 Task: Search the place "Arrow Point".
Action: Mouse moved to (282, 236)
Screenshot: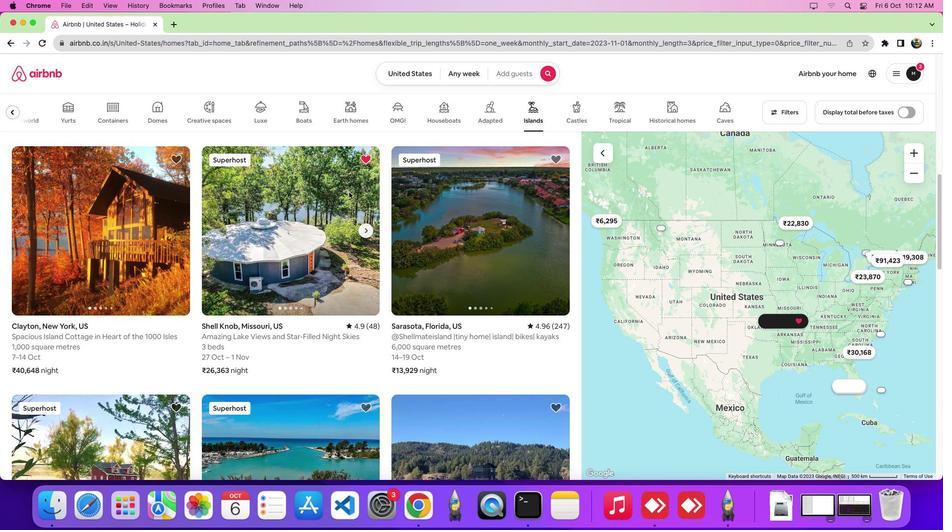 
Action: Mouse pressed left at (282, 236)
Screenshot: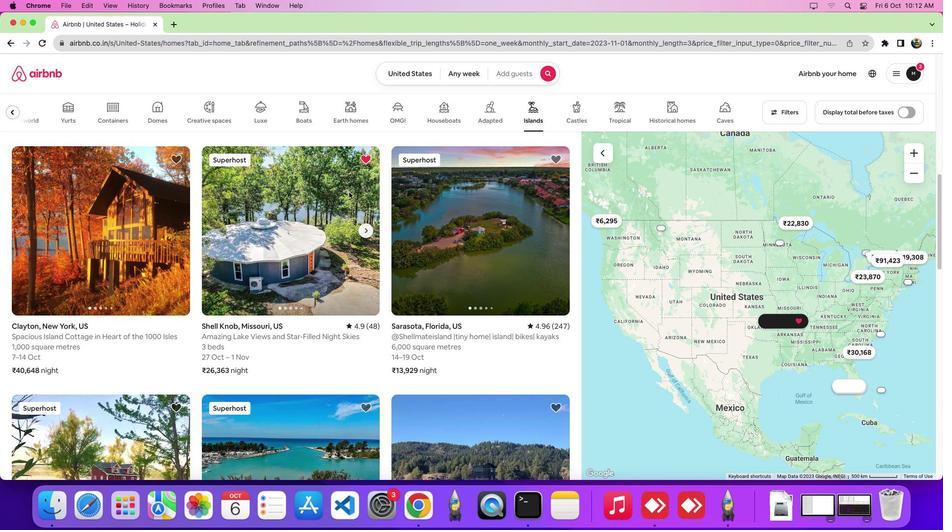 
Action: Mouse moved to (308, 285)
Screenshot: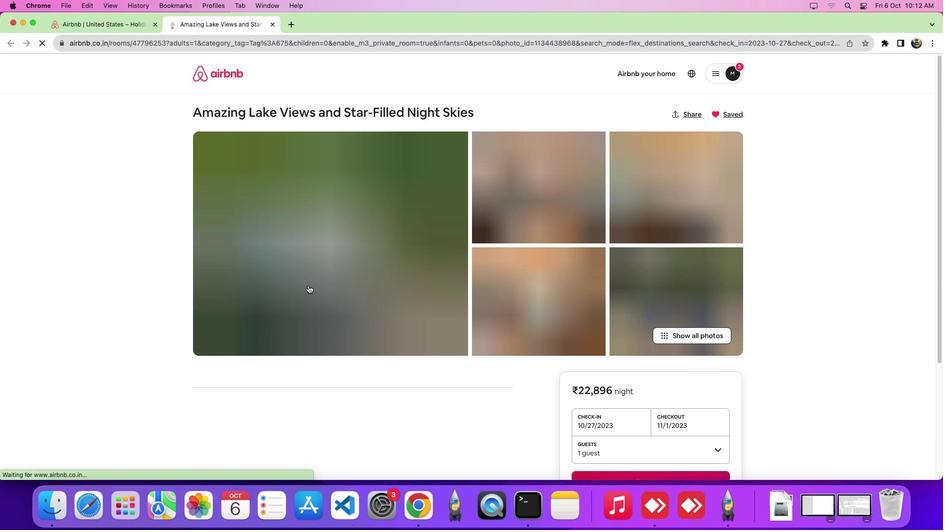 
Action: Mouse scrolled (308, 285) with delta (0, 0)
Screenshot: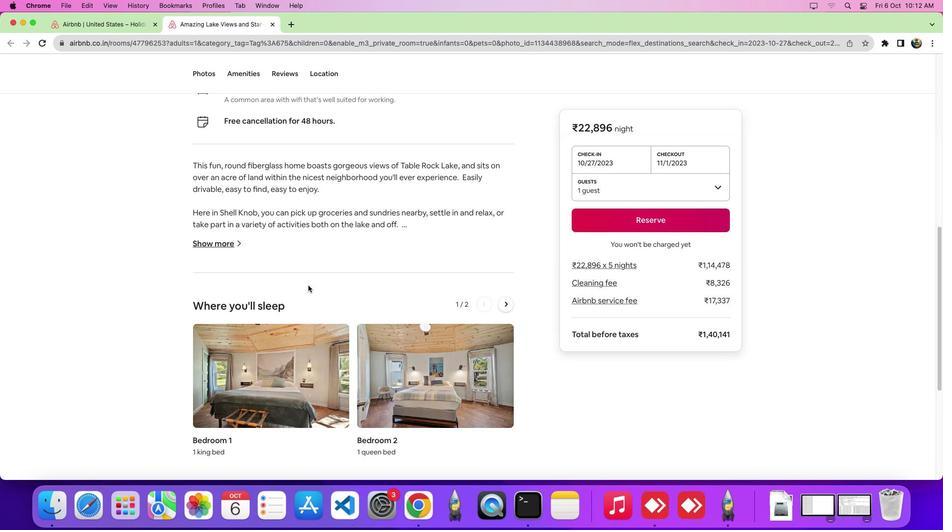 
Action: Mouse scrolled (308, 285) with delta (0, 0)
Screenshot: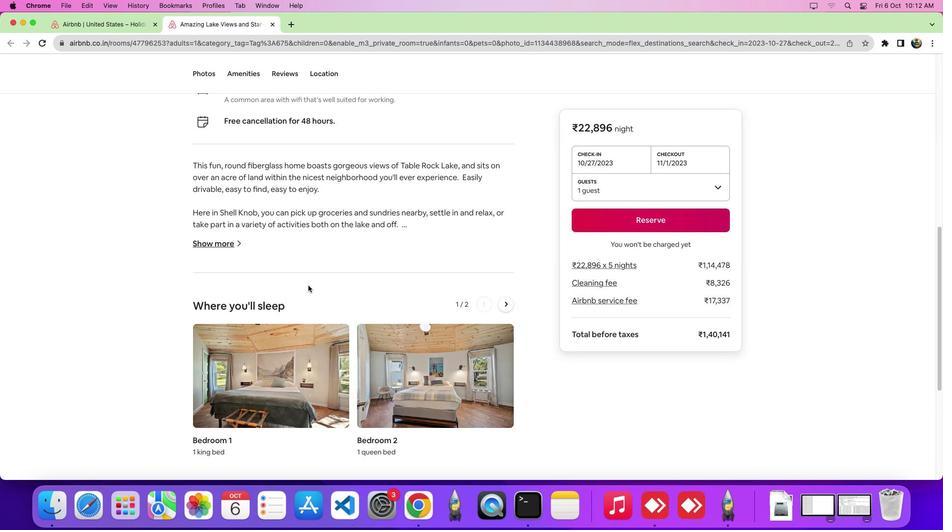 
Action: Mouse scrolled (308, 285) with delta (0, -3)
Screenshot: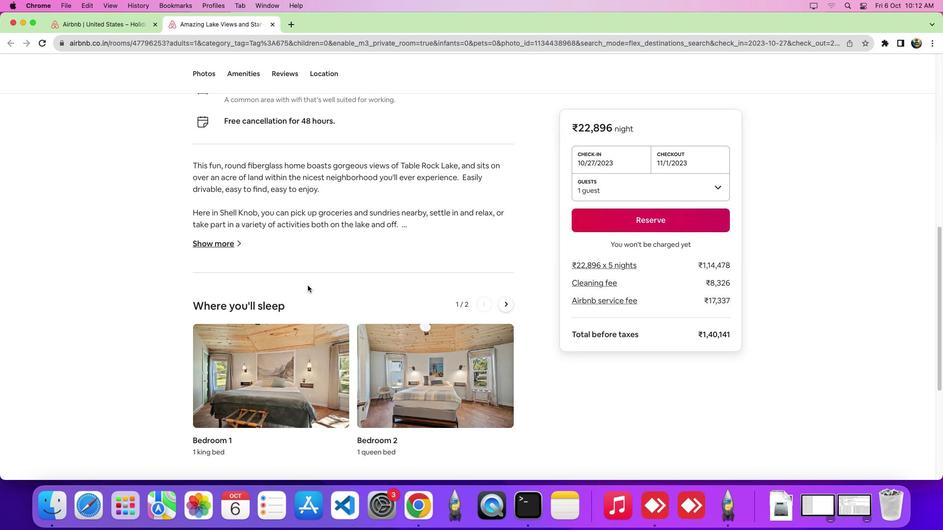 
Action: Mouse scrolled (308, 285) with delta (0, -5)
Screenshot: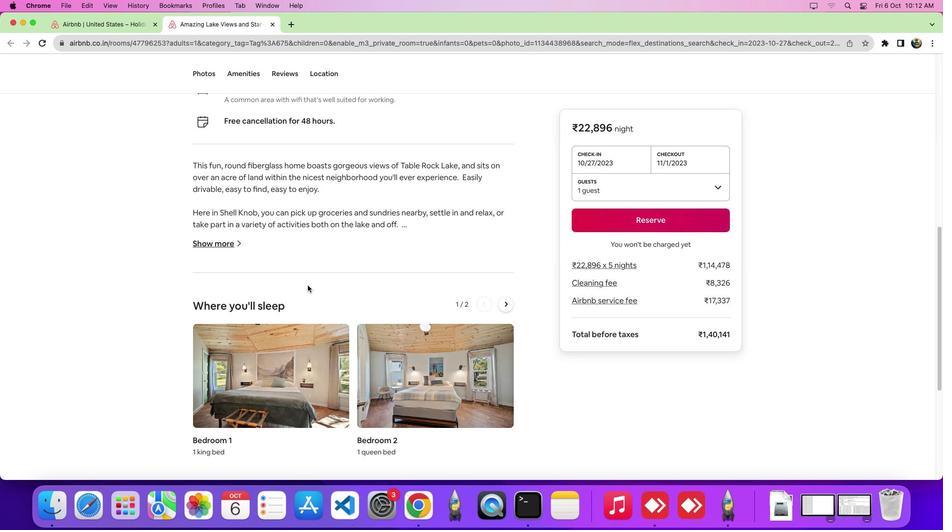
Action: Mouse scrolled (308, 285) with delta (0, -6)
Screenshot: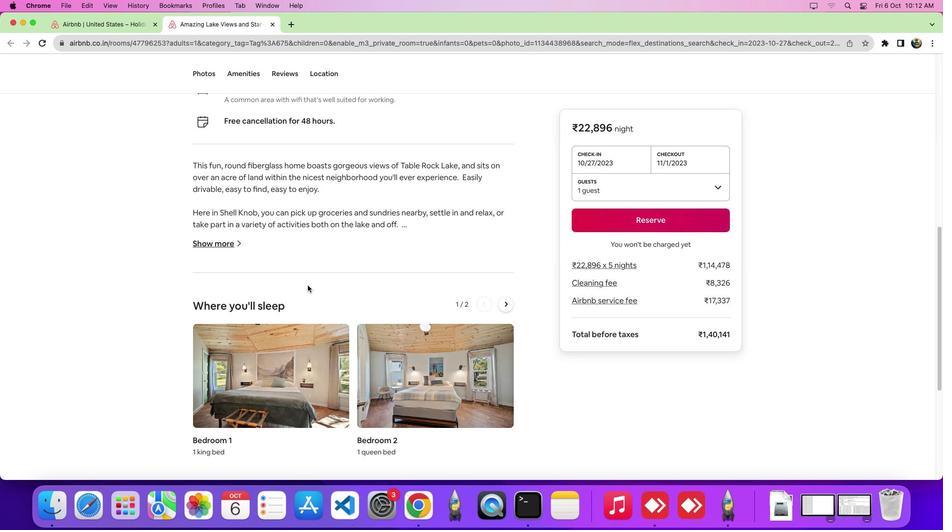 
Action: Mouse moved to (308, 285)
Screenshot: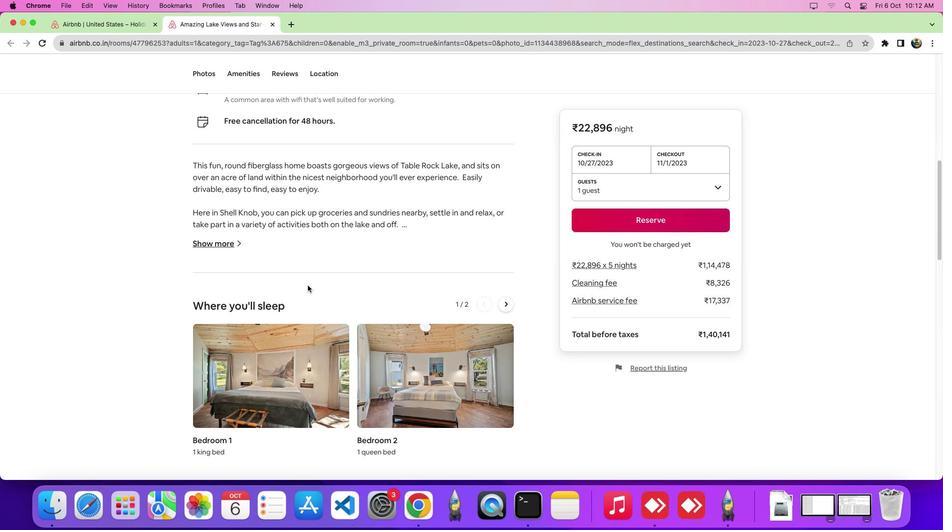 
Action: Mouse scrolled (308, 285) with delta (0, 0)
Screenshot: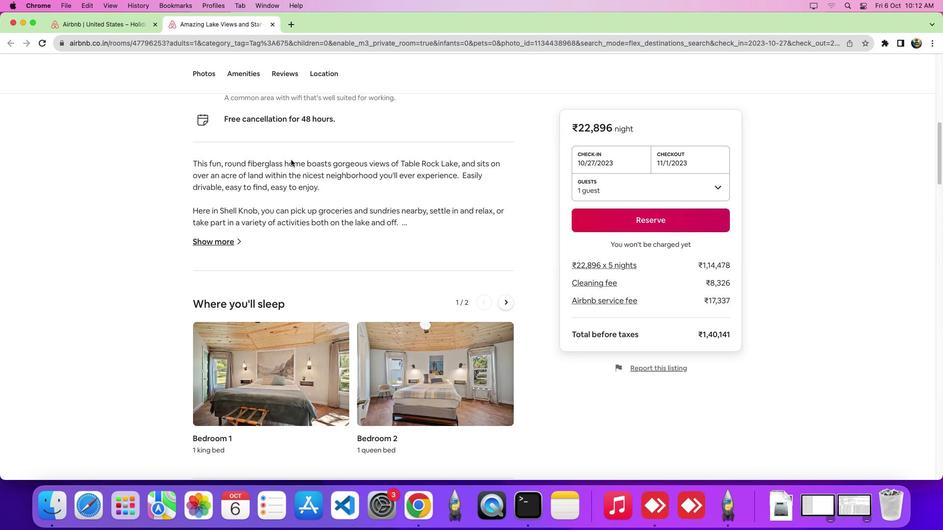 
Action: Mouse moved to (318, 79)
Screenshot: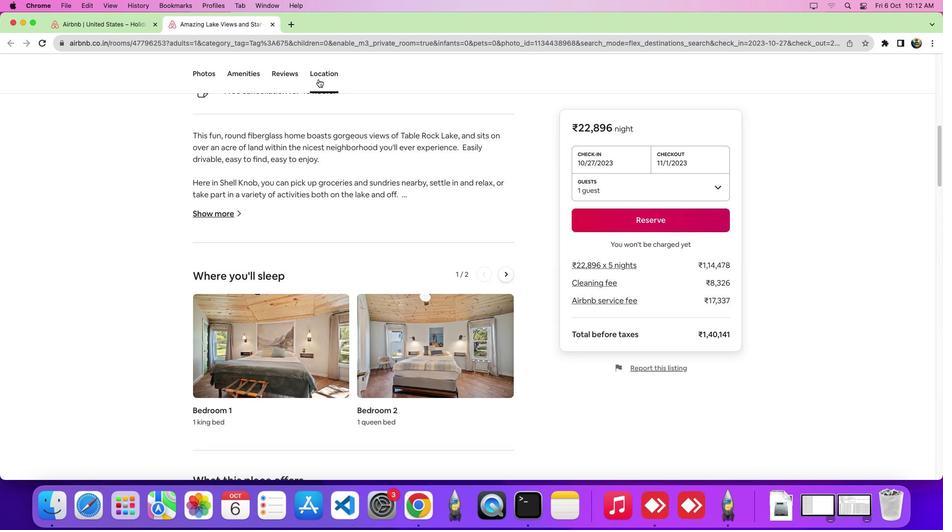 
Action: Mouse pressed left at (318, 79)
Screenshot: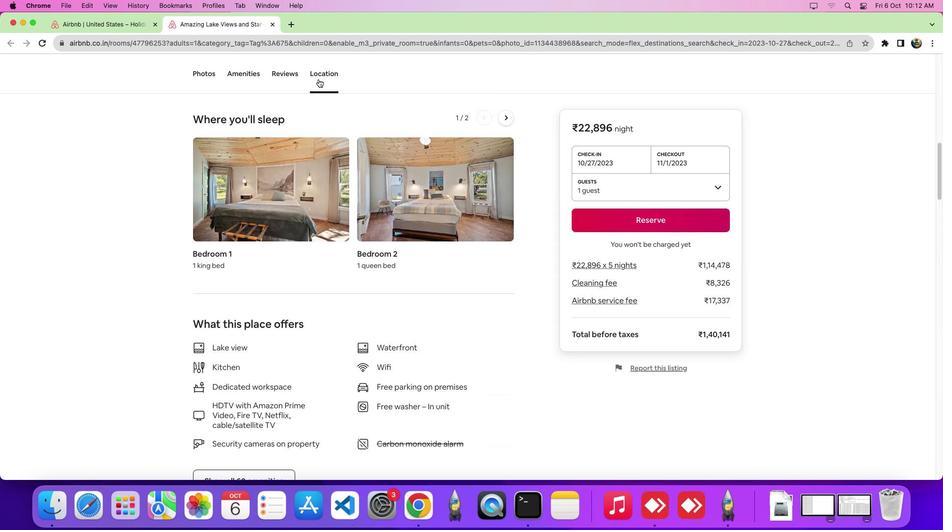 
Action: Mouse moved to (722, 188)
Screenshot: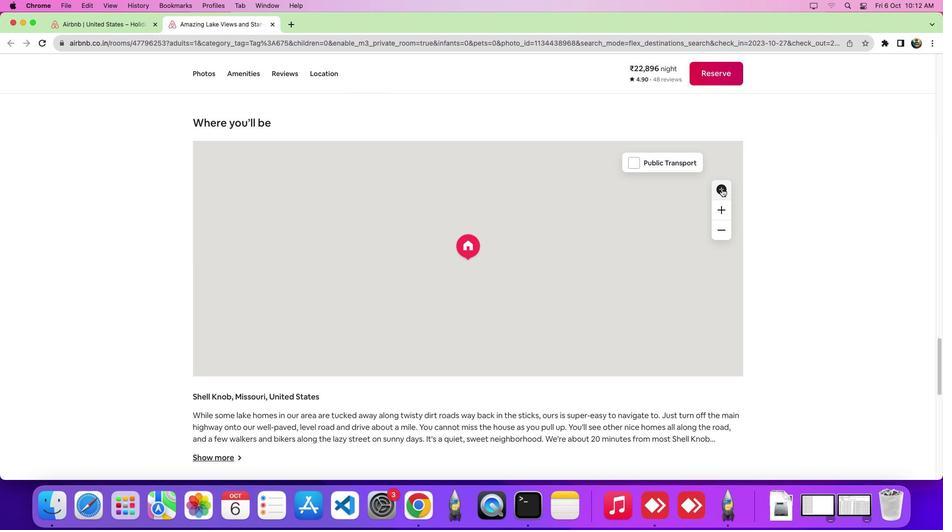 
Action: Mouse pressed left at (722, 188)
Screenshot: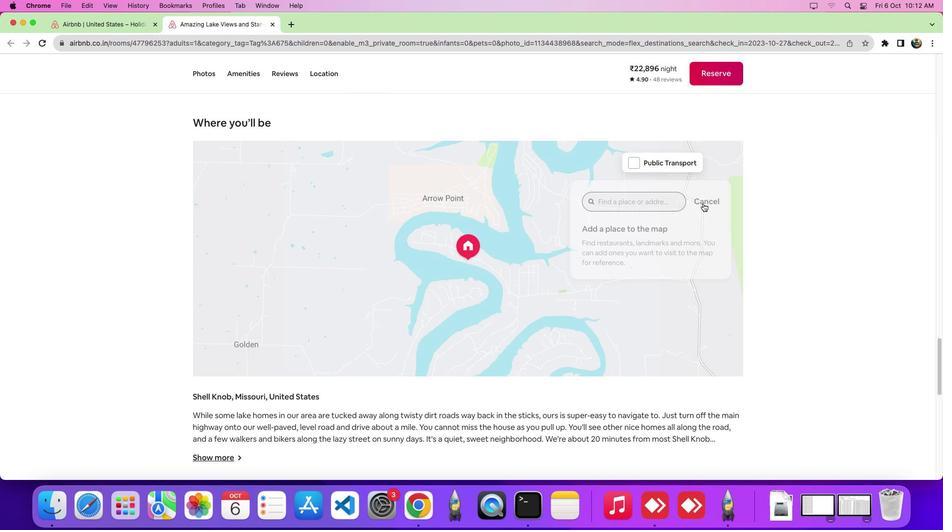 
Action: Mouse moved to (641, 203)
Screenshot: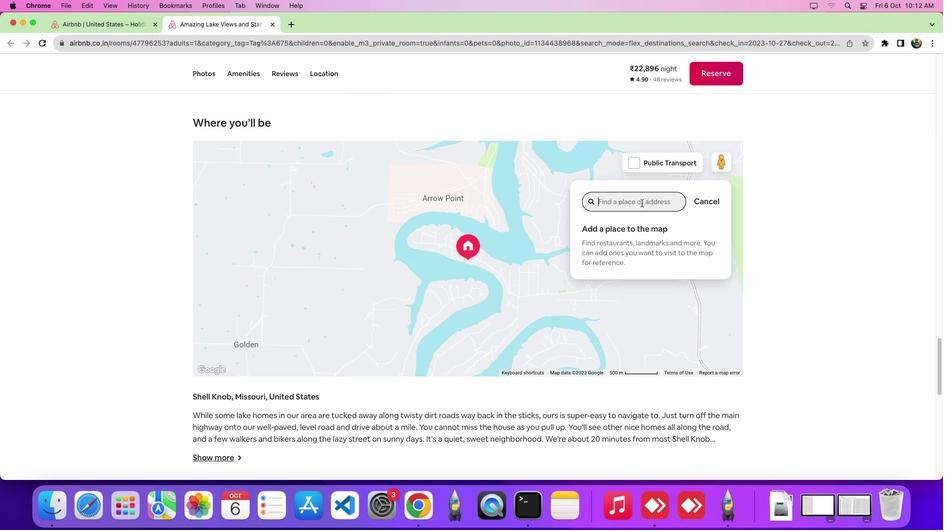 
Action: Mouse pressed left at (641, 203)
Screenshot: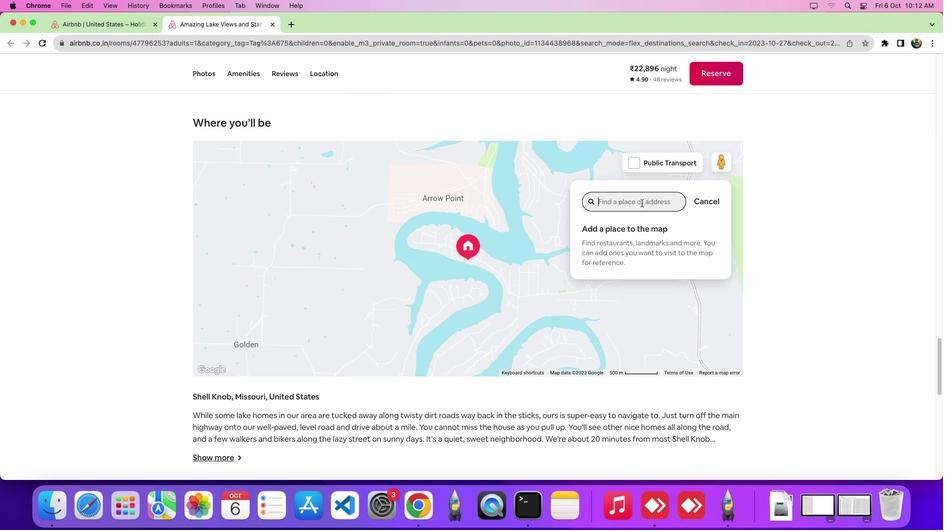 
Action: Key pressed Key.shift_r'A''a''r''r''o''w'Key.spaceKey.shift'P''o''i''n''t'
Screenshot: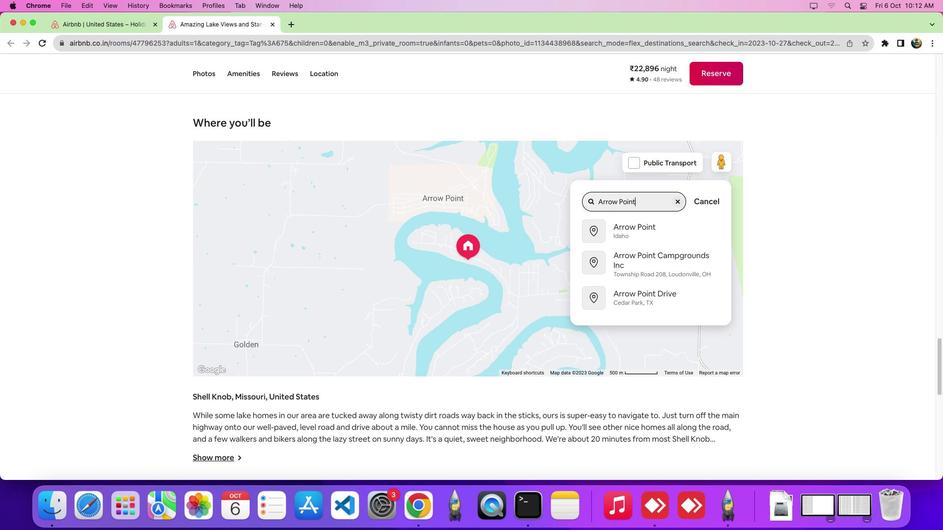 
Action: Mouse moved to (630, 230)
Screenshot: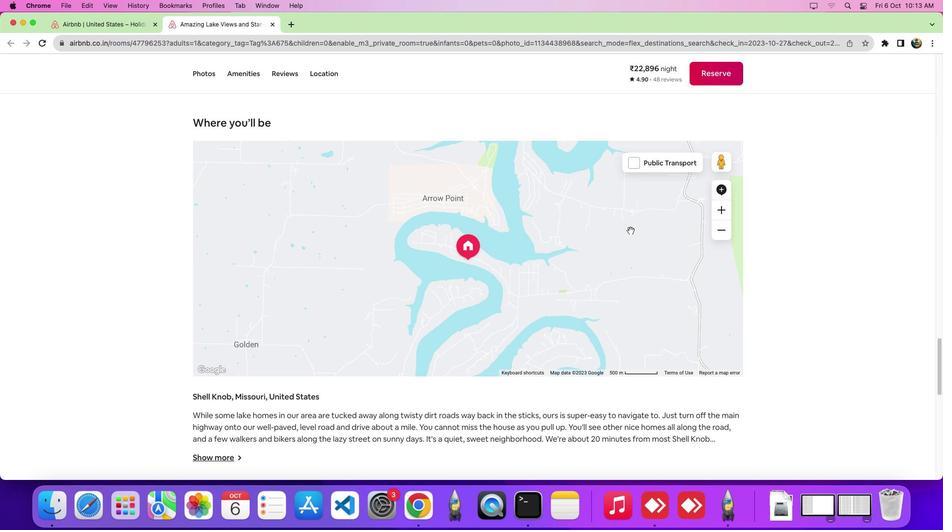 
Action: Mouse pressed left at (630, 230)
Screenshot: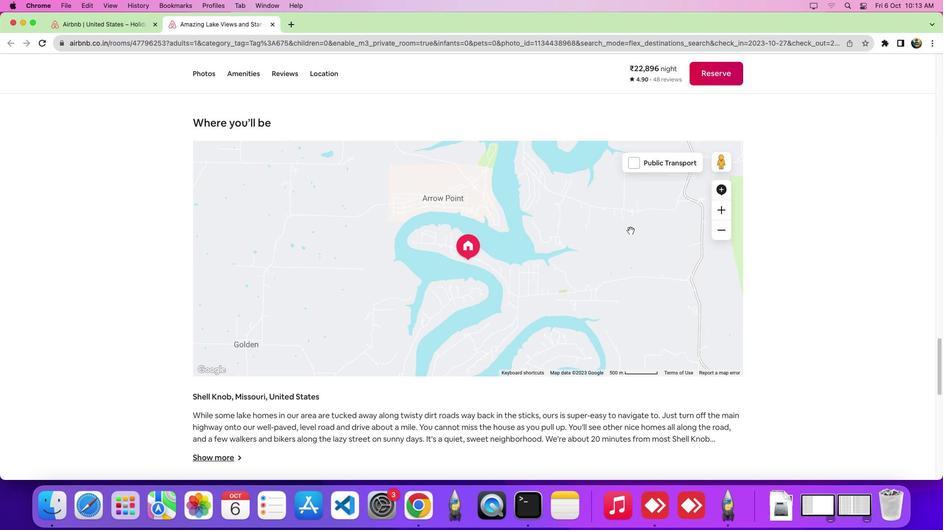 
Action: Mouse moved to (631, 230)
Screenshot: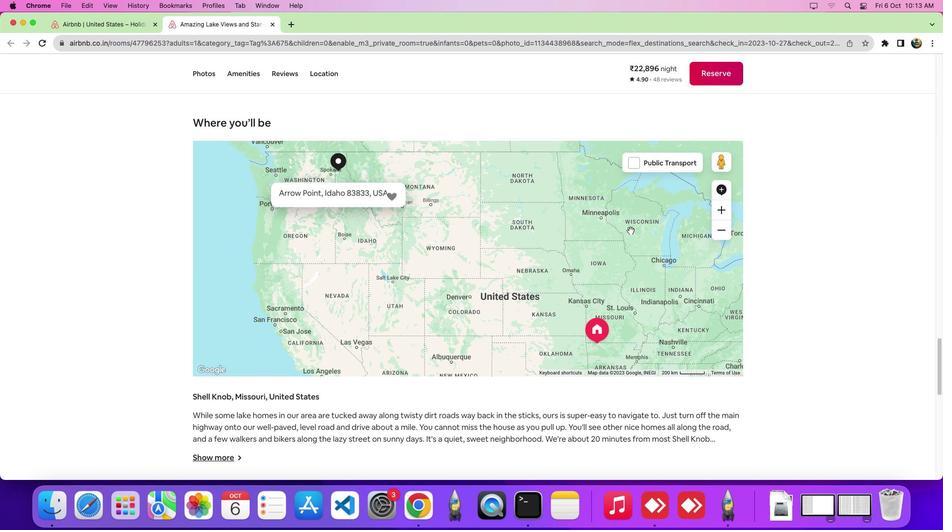 
